 Task: Create a due date automation trigger when advanced on, 2 hours before a card is due add basic with the yellow label.
Action: Mouse moved to (1371, 109)
Screenshot: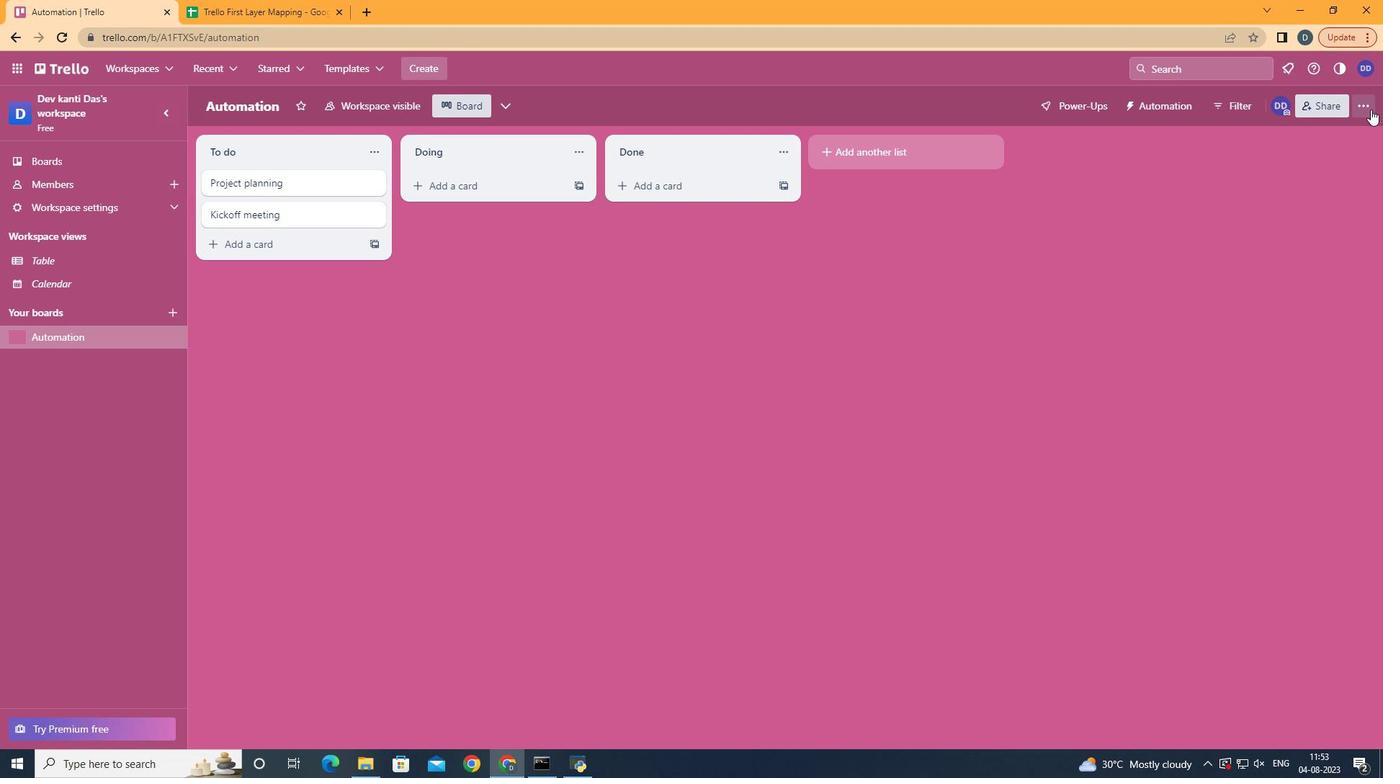 
Action: Mouse pressed left at (1371, 109)
Screenshot: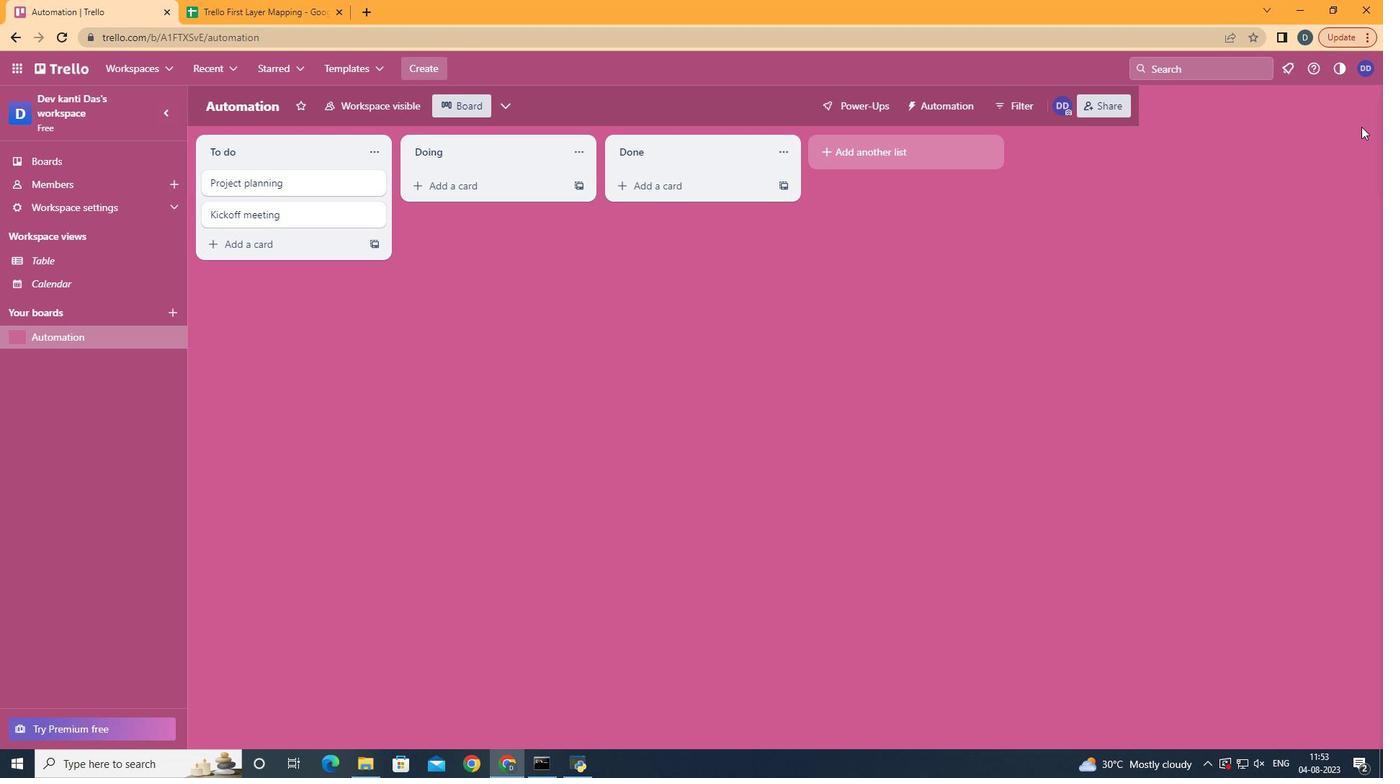 
Action: Mouse moved to (1282, 309)
Screenshot: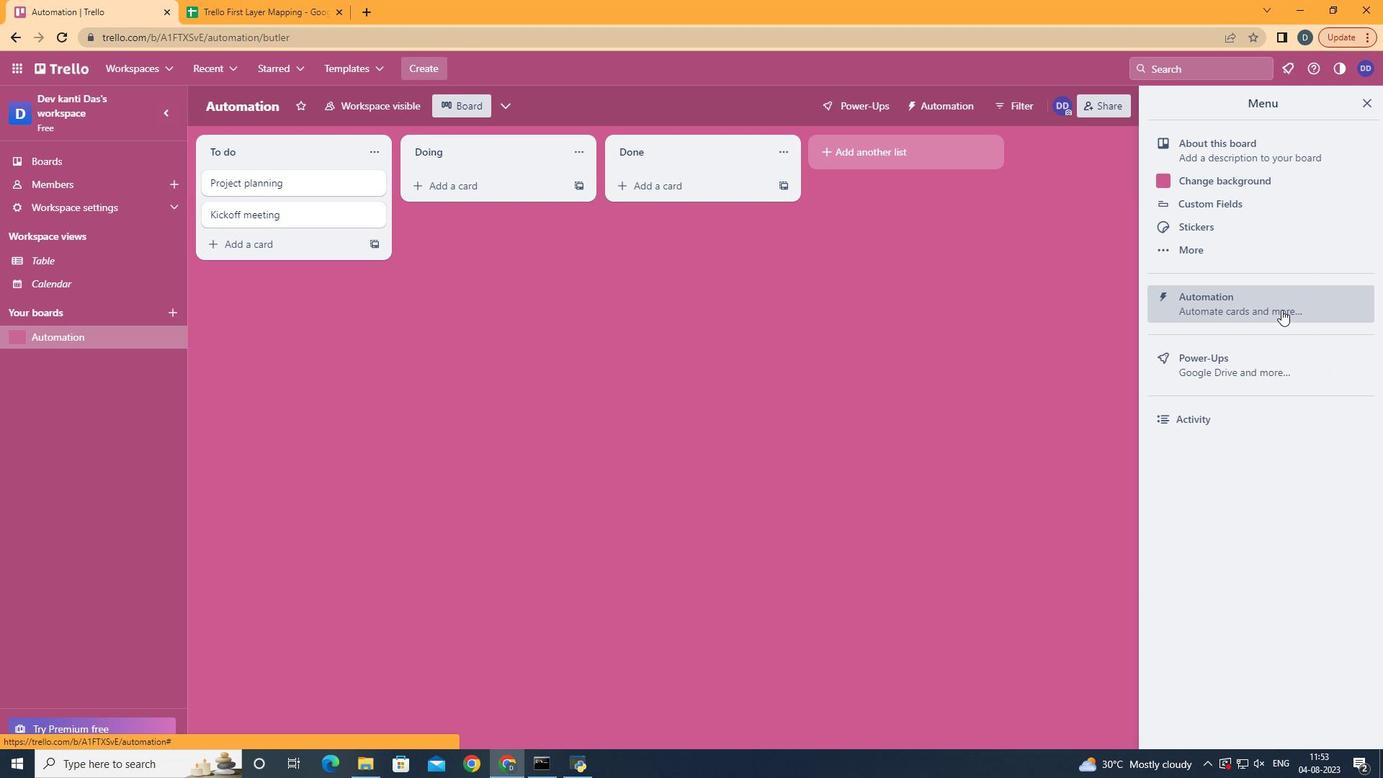 
Action: Mouse pressed left at (1282, 309)
Screenshot: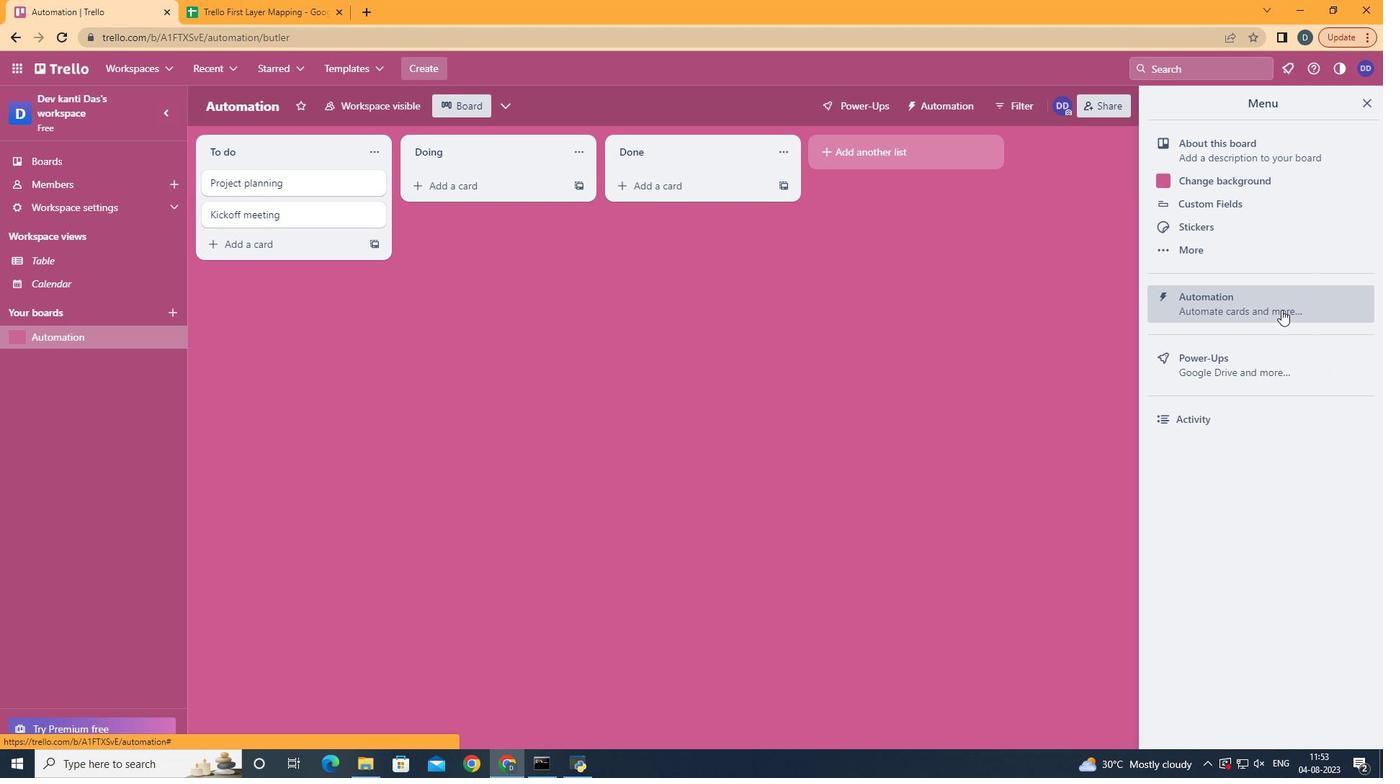 
Action: Mouse moved to (293, 292)
Screenshot: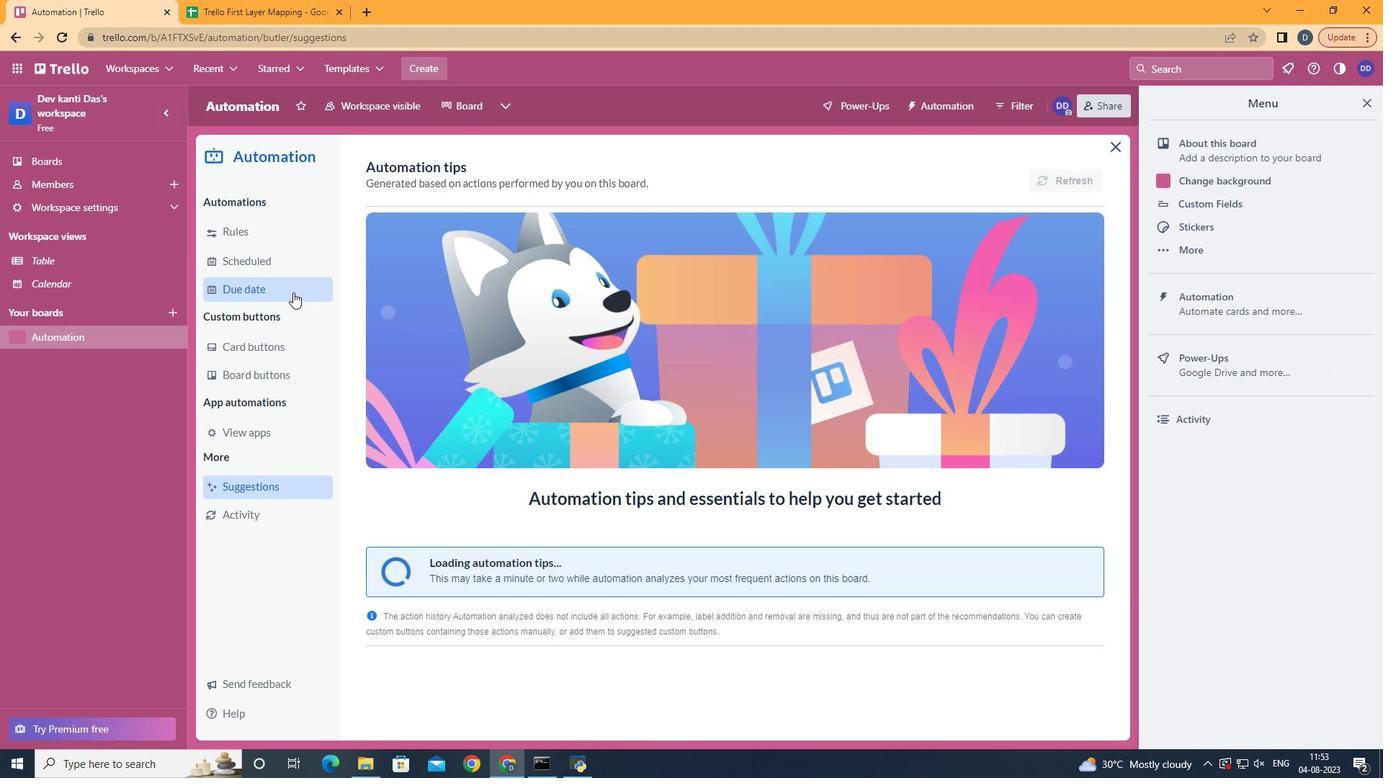 
Action: Mouse pressed left at (293, 292)
Screenshot: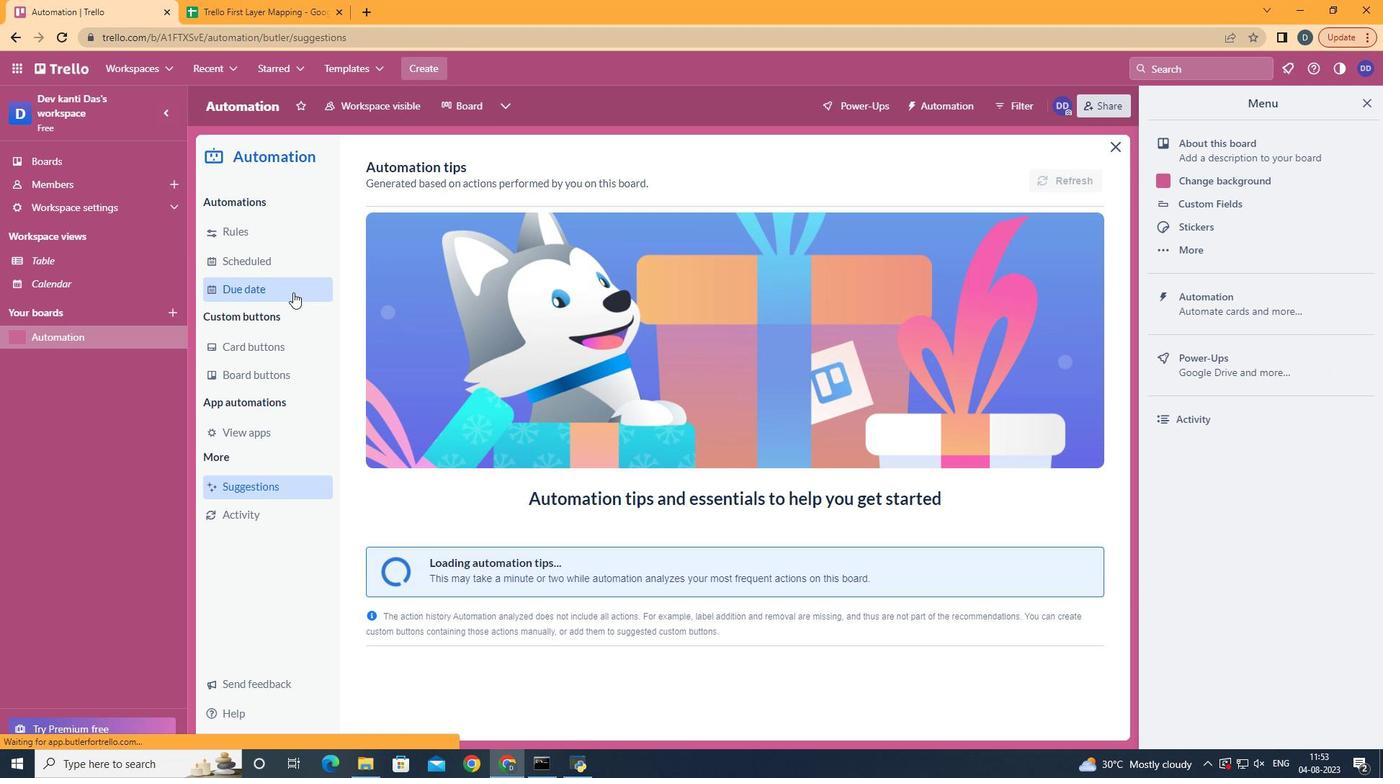 
Action: Mouse moved to (1010, 169)
Screenshot: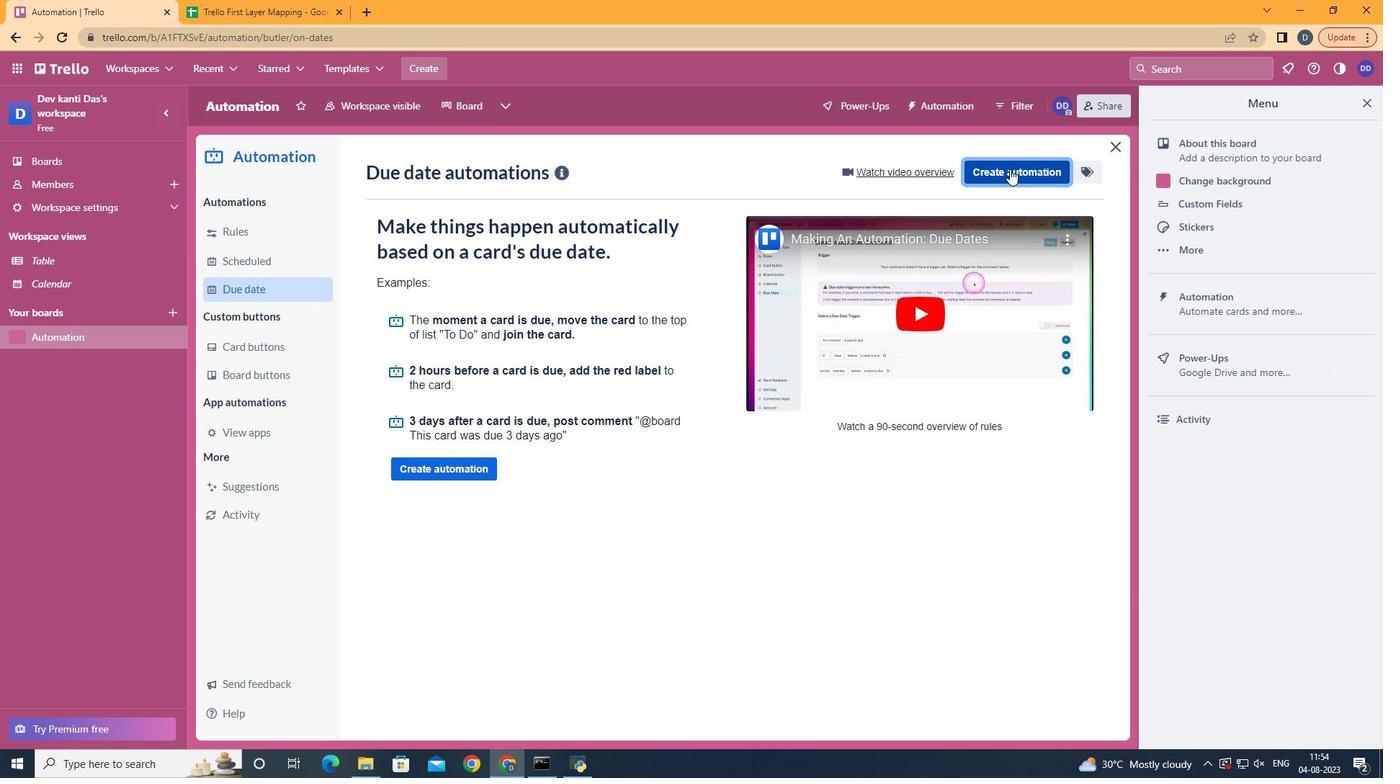 
Action: Mouse pressed left at (1010, 169)
Screenshot: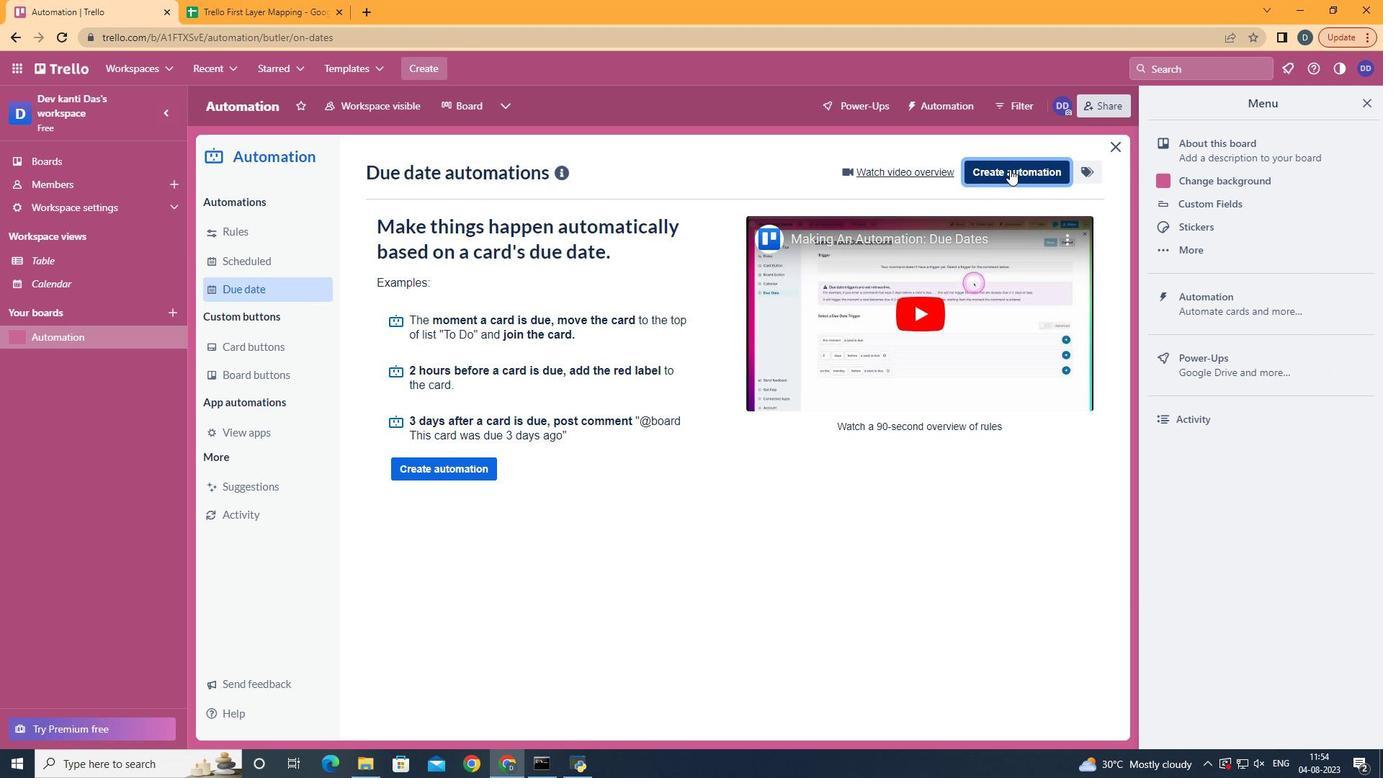 
Action: Mouse moved to (725, 314)
Screenshot: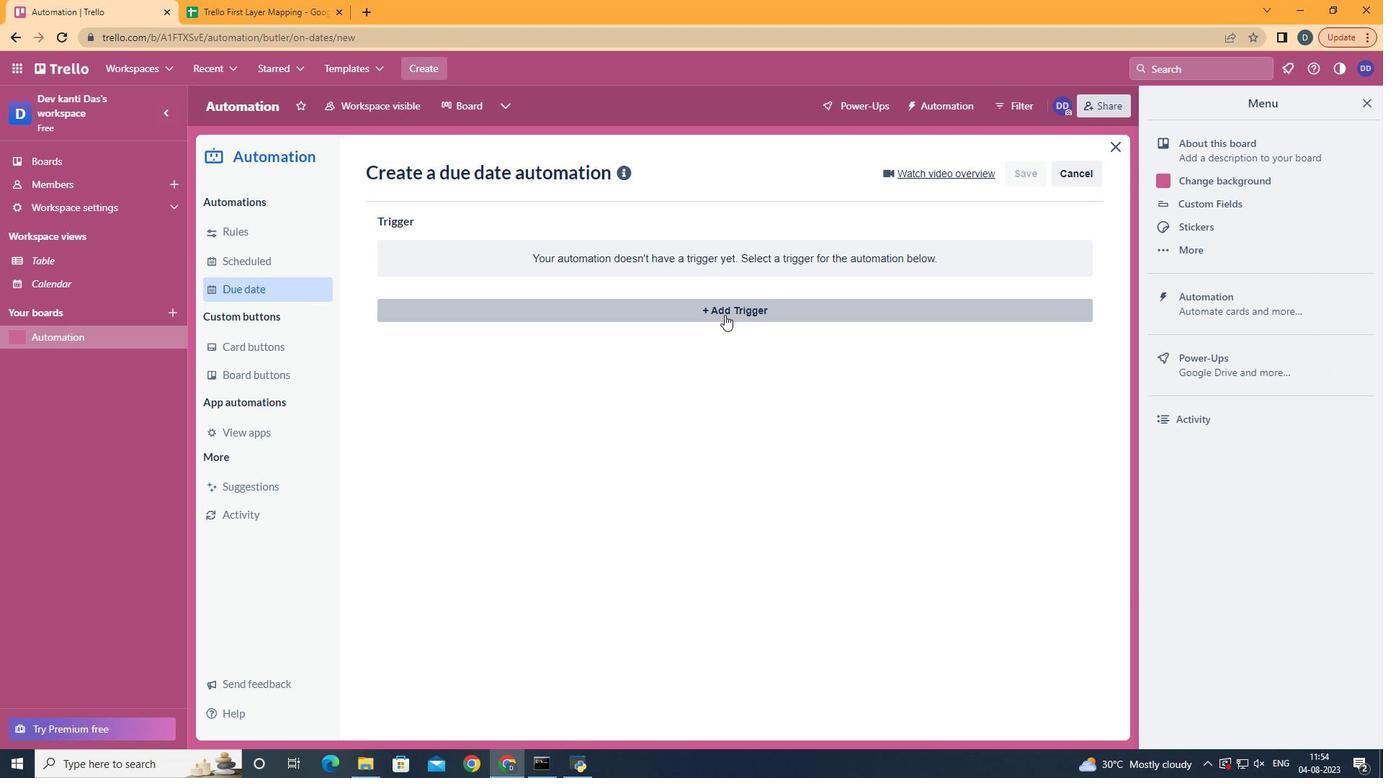 
Action: Mouse pressed left at (725, 314)
Screenshot: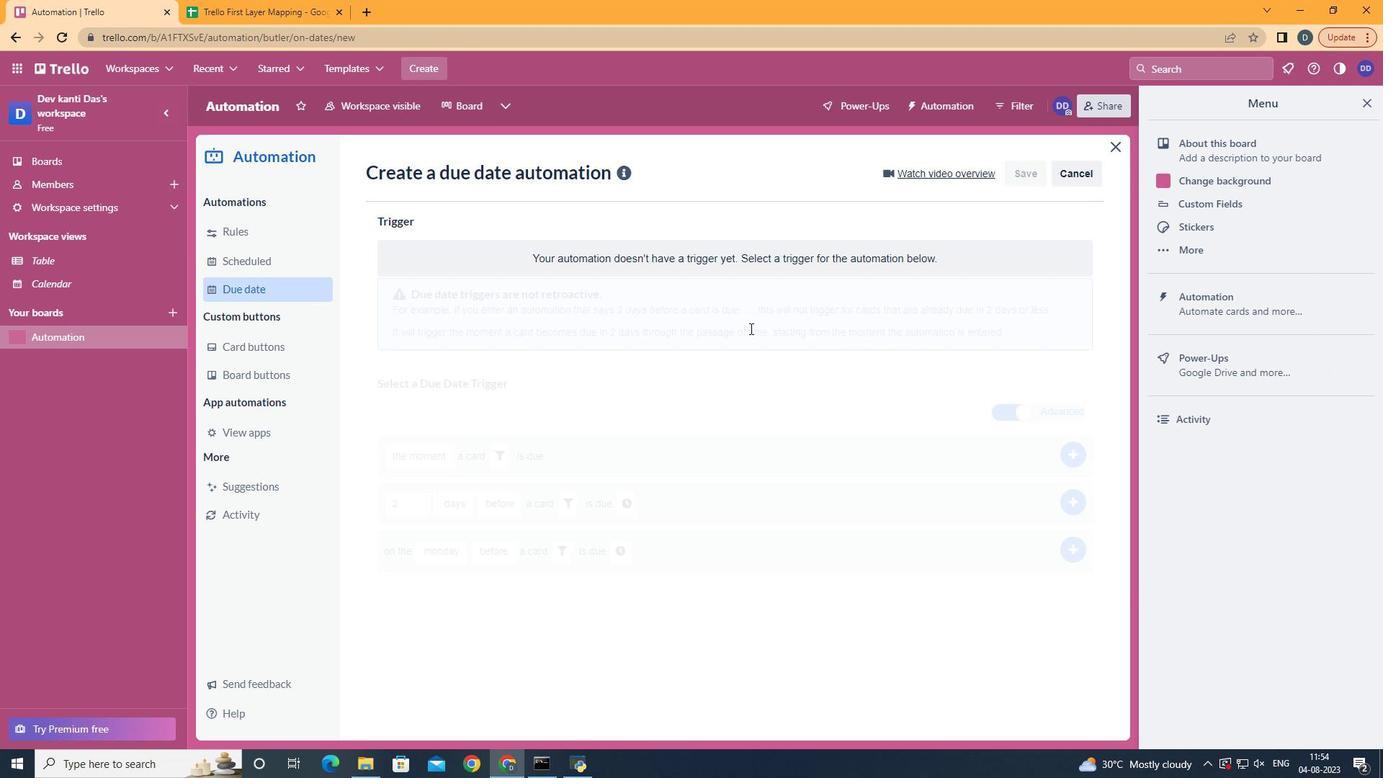 
Action: Mouse moved to (453, 614)
Screenshot: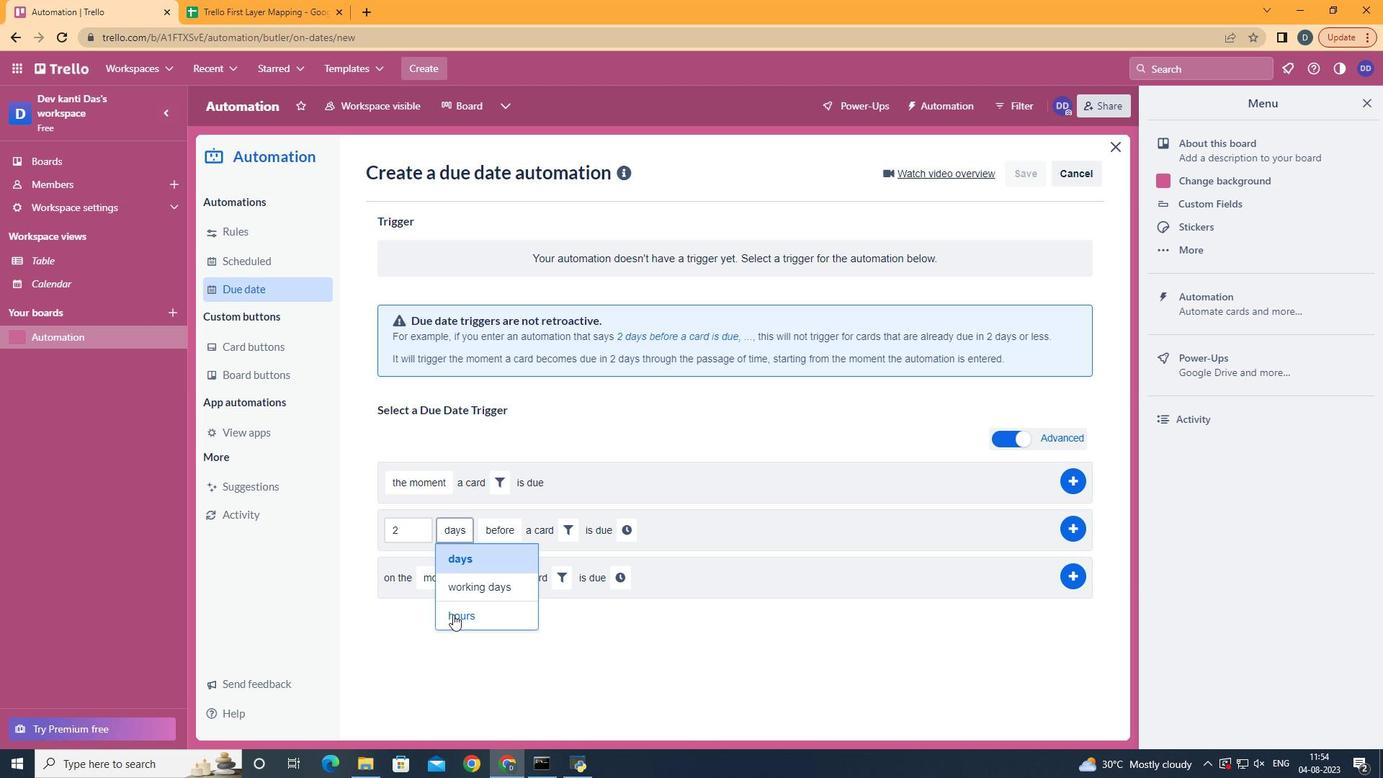 
Action: Mouse pressed left at (453, 614)
Screenshot: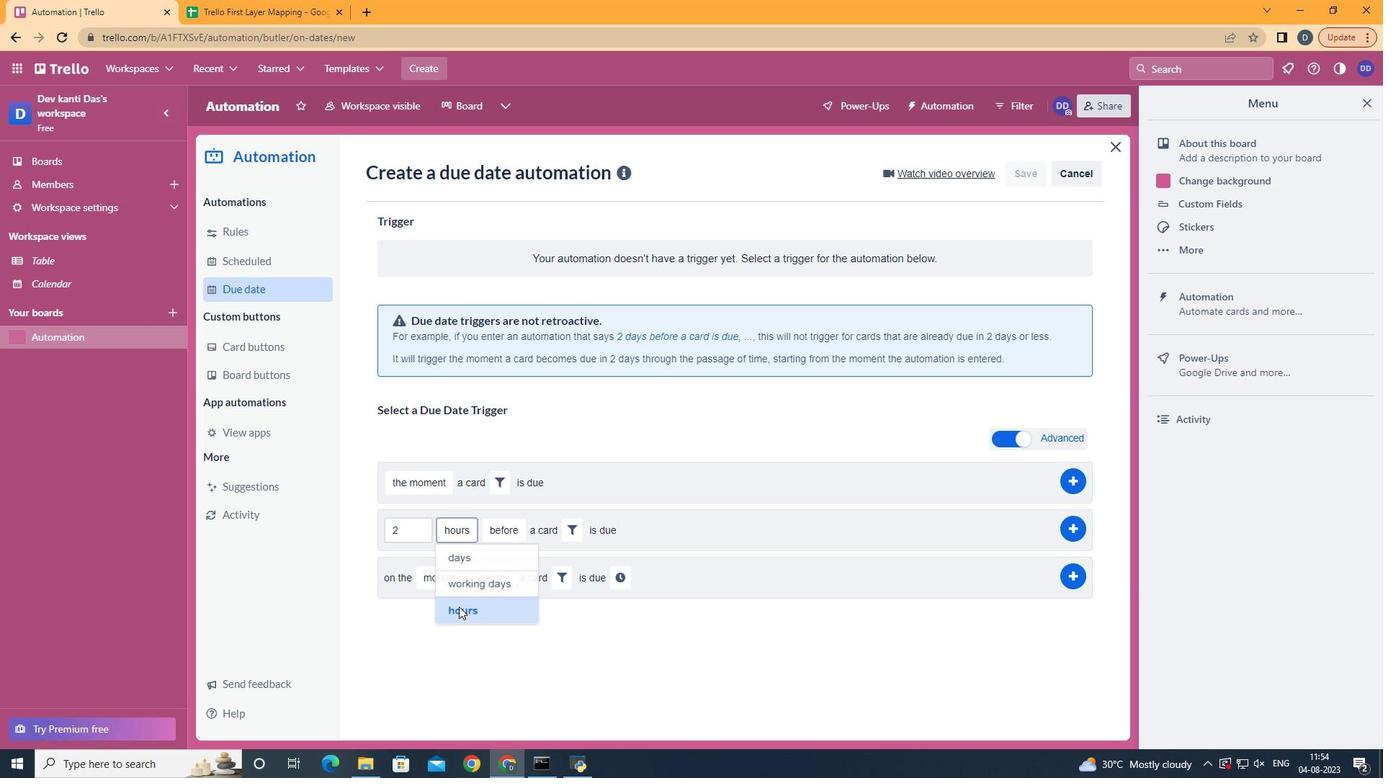 
Action: Mouse moved to (513, 547)
Screenshot: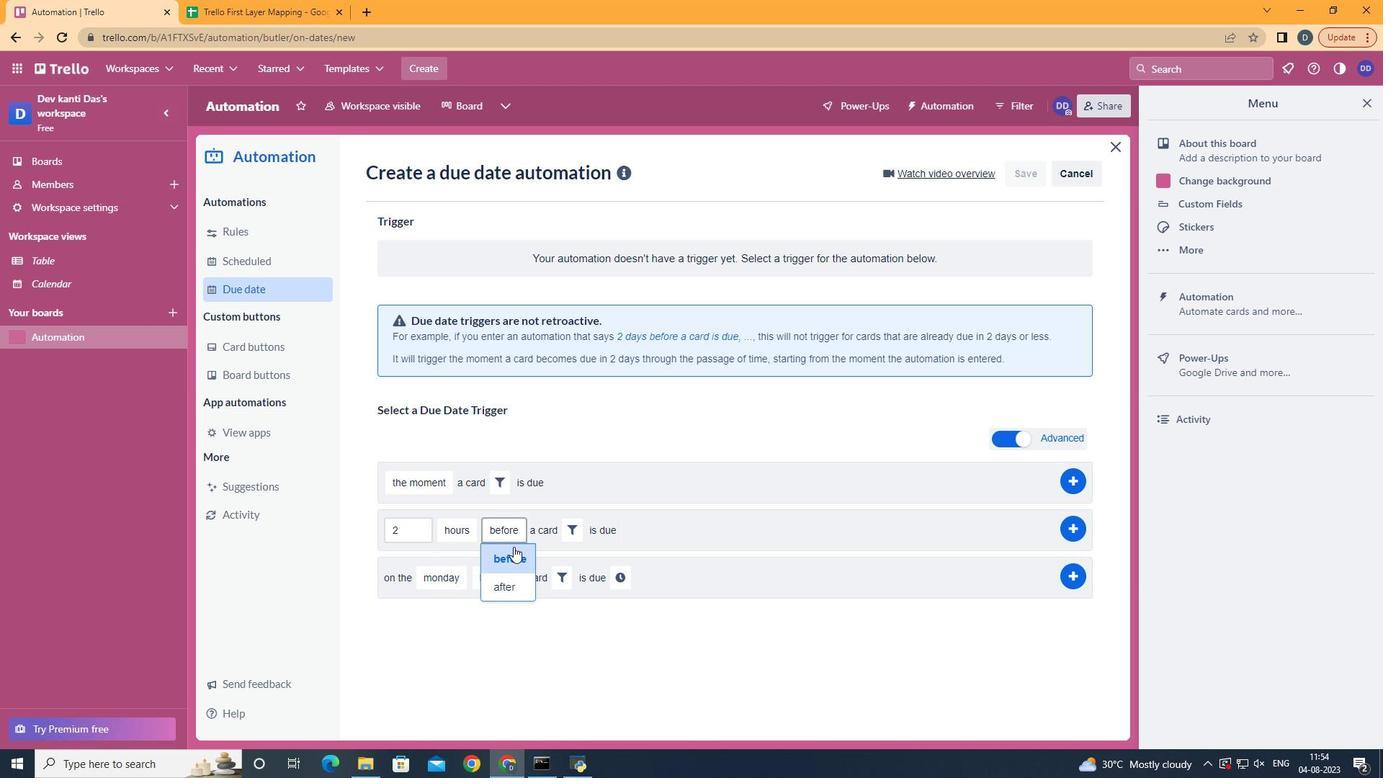 
Action: Mouse pressed left at (513, 547)
Screenshot: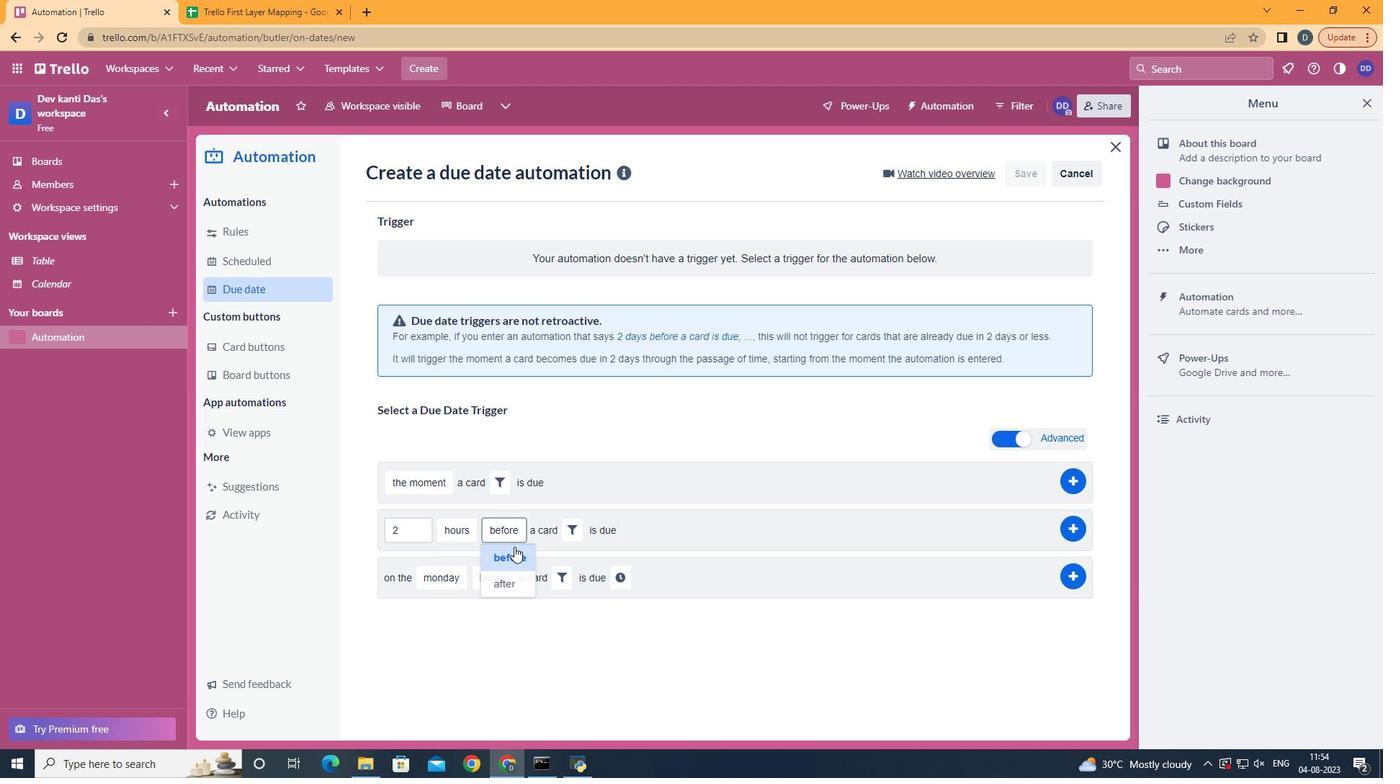 
Action: Mouse moved to (572, 523)
Screenshot: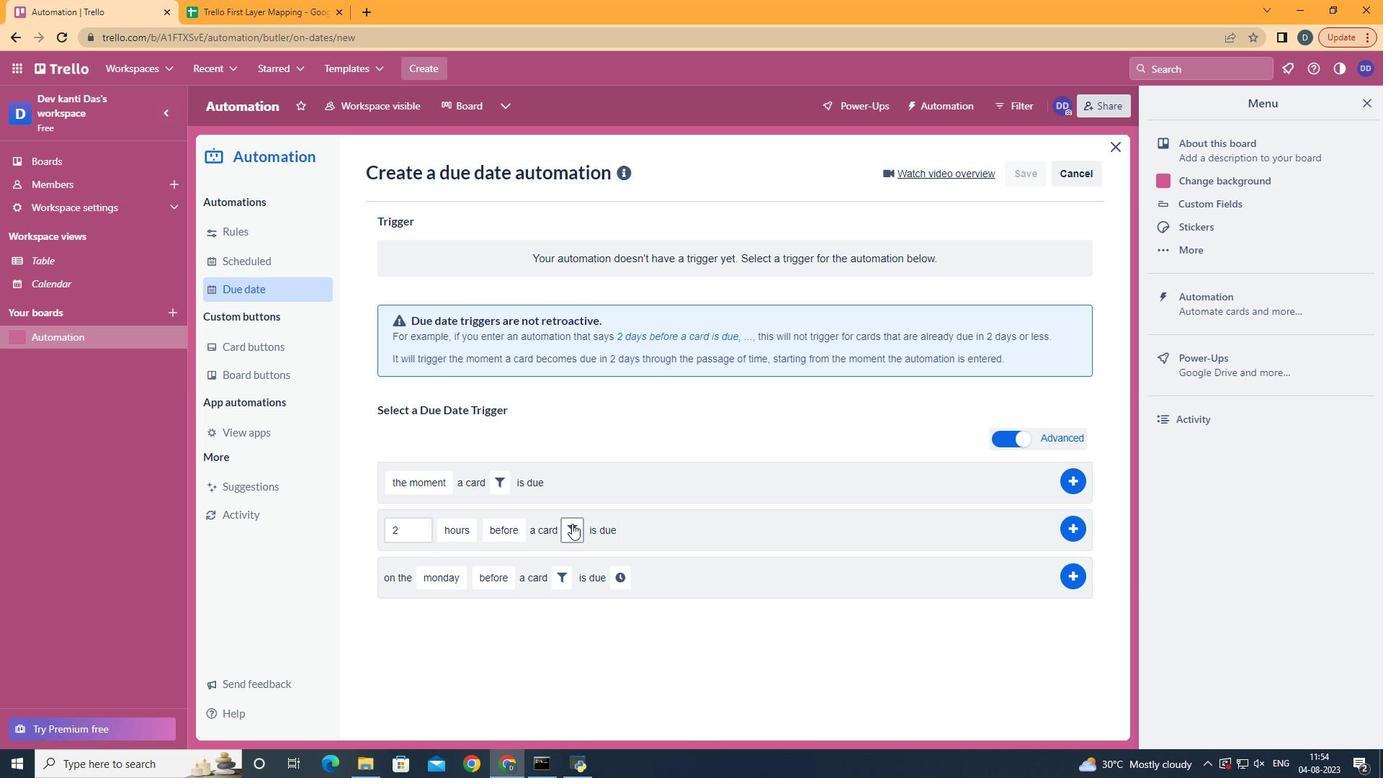 
Action: Mouse pressed left at (572, 523)
Screenshot: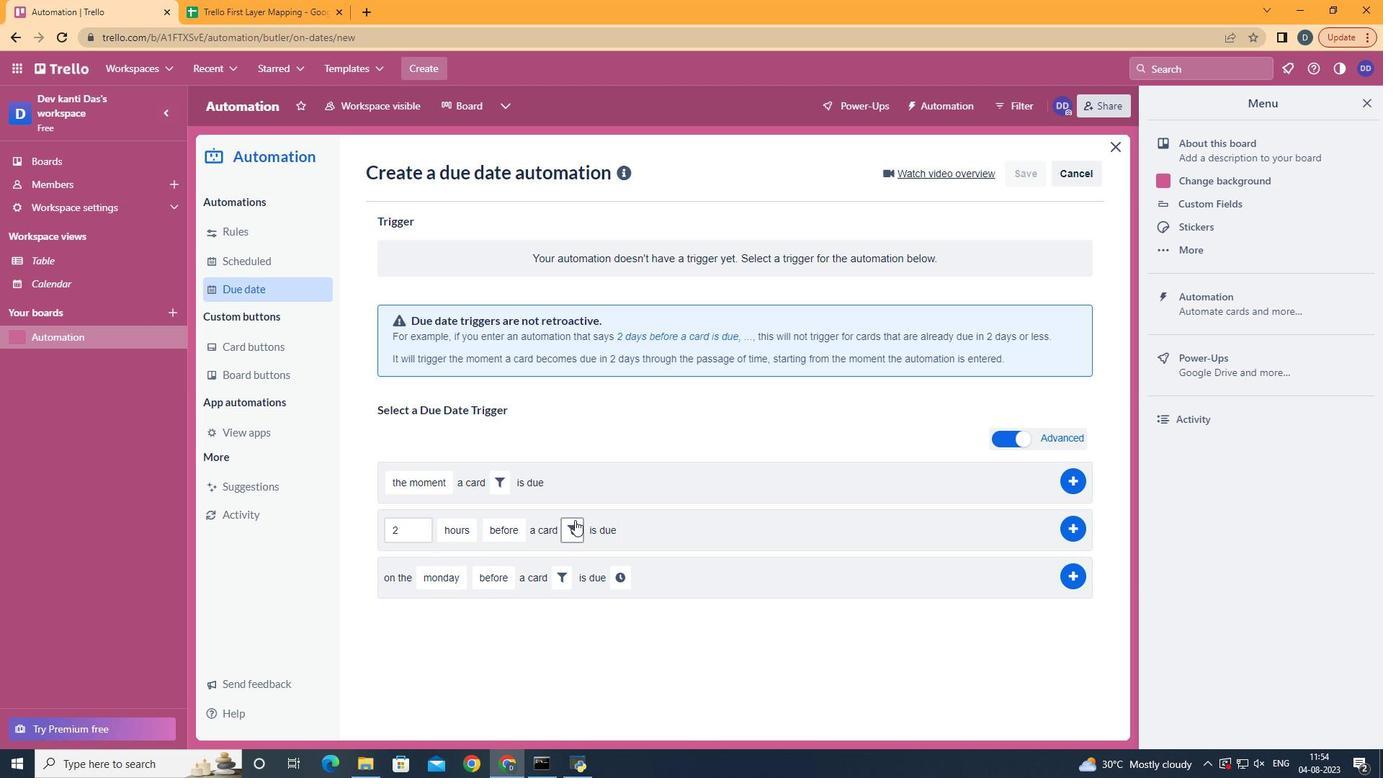 
Action: Mouse moved to (588, 571)
Screenshot: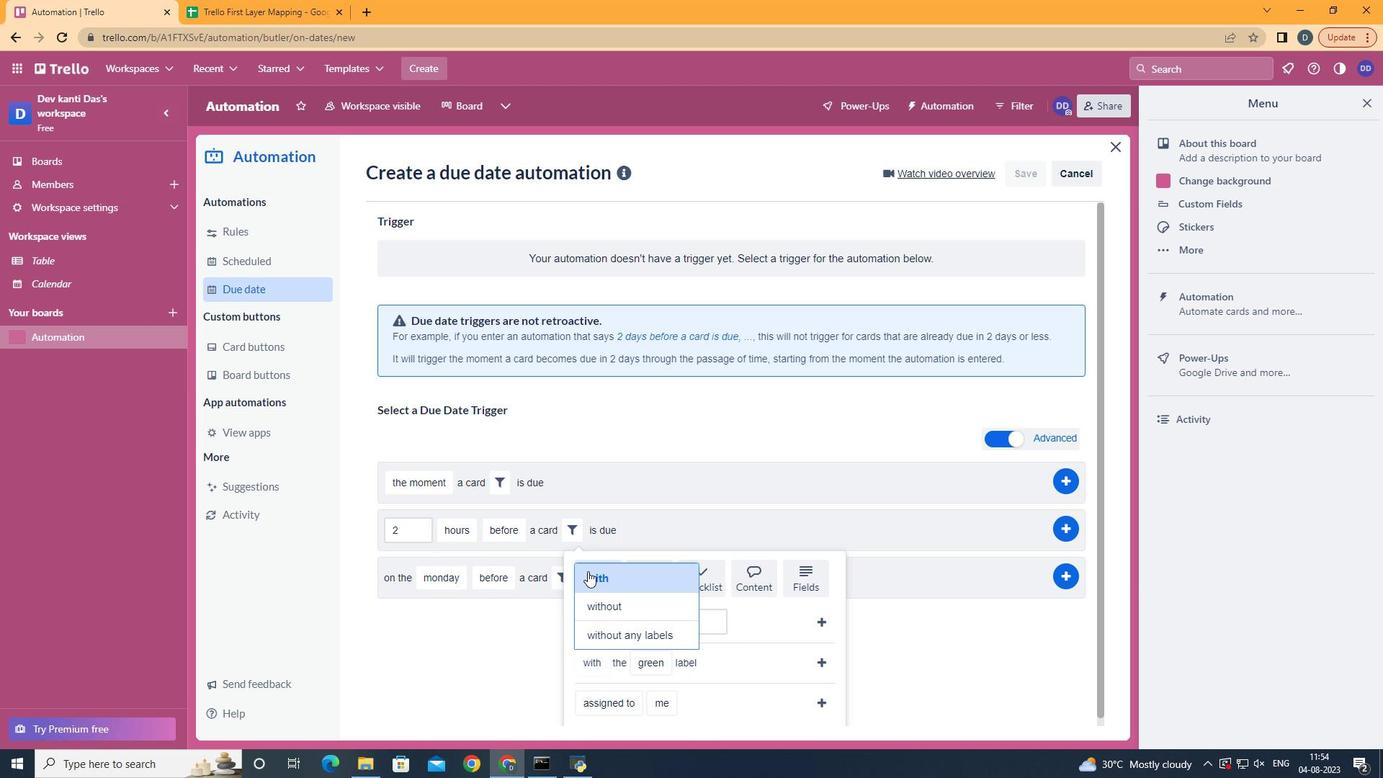 
Action: Mouse pressed left at (588, 571)
Screenshot: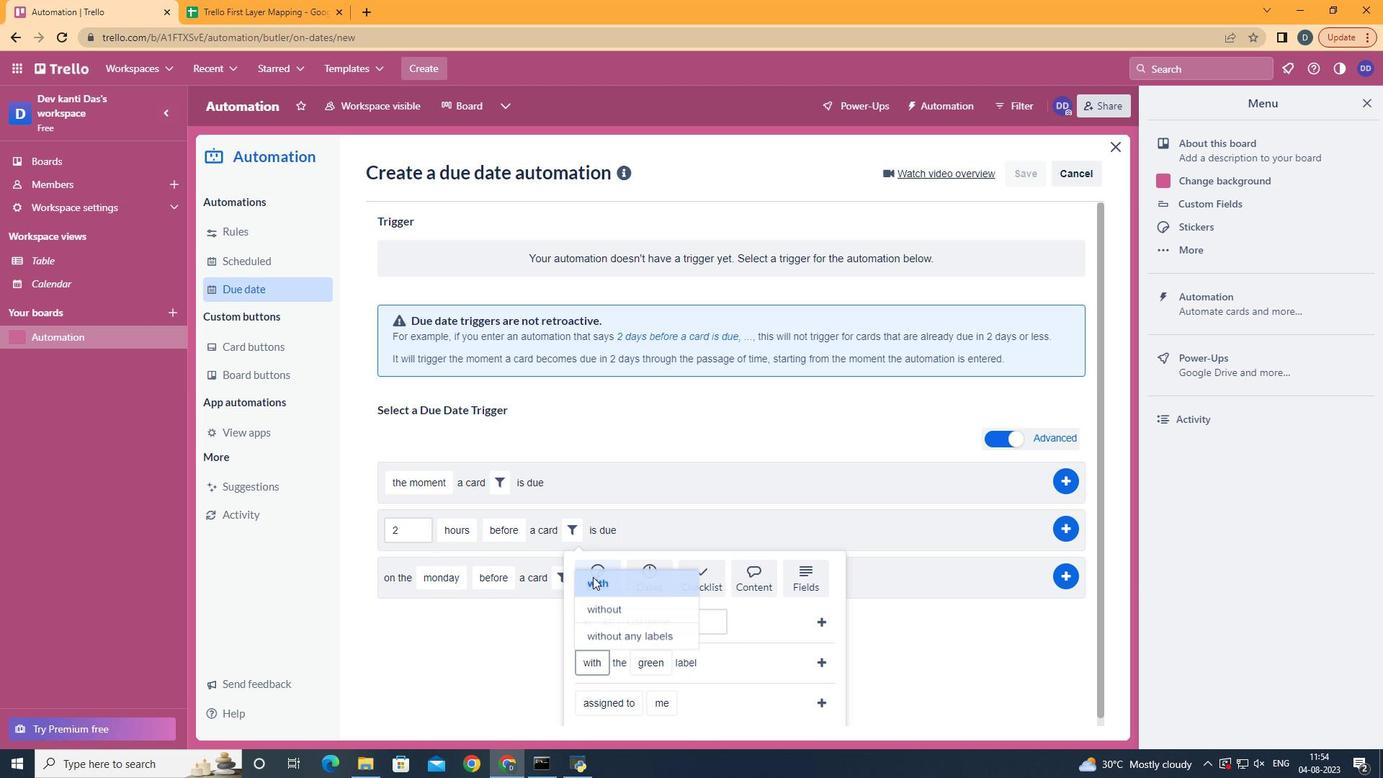 
Action: Mouse moved to (652, 519)
Screenshot: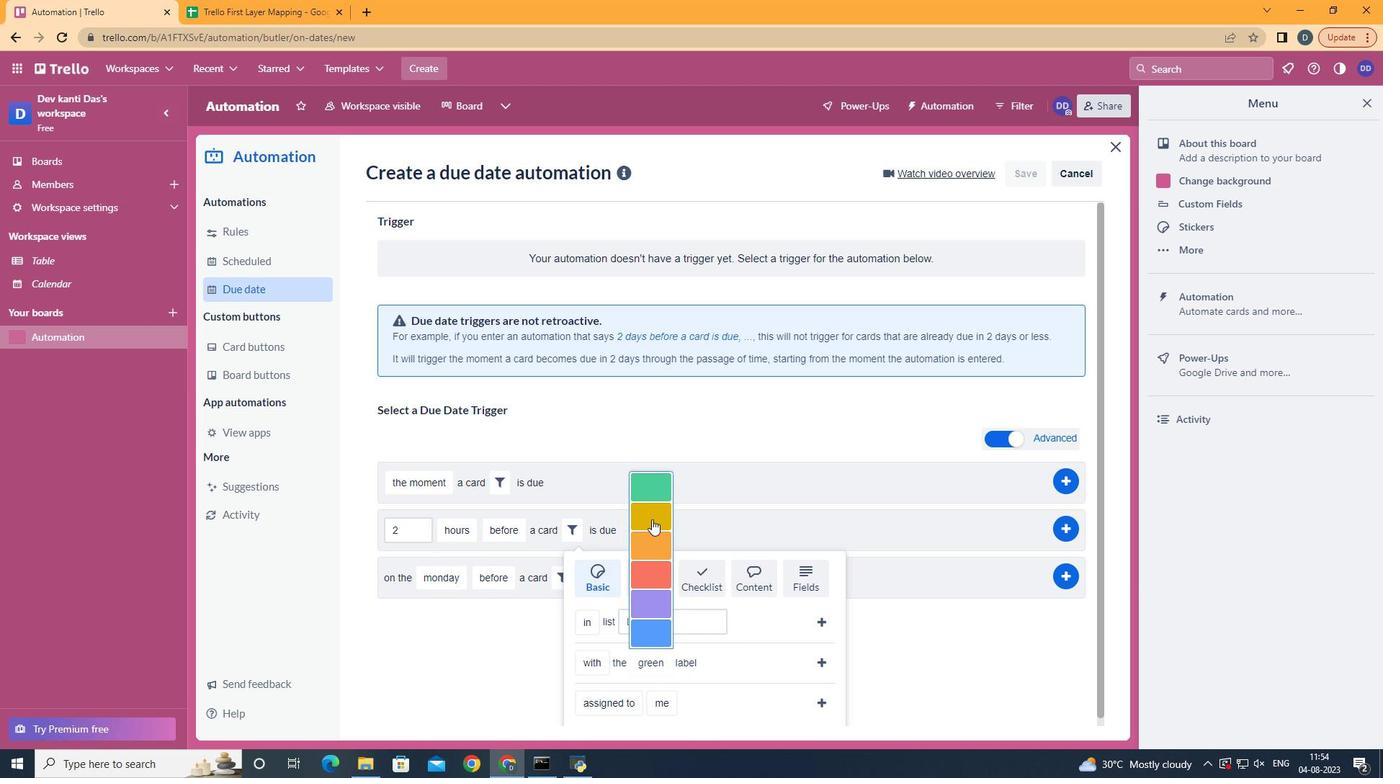 
Action: Mouse pressed left at (652, 519)
Screenshot: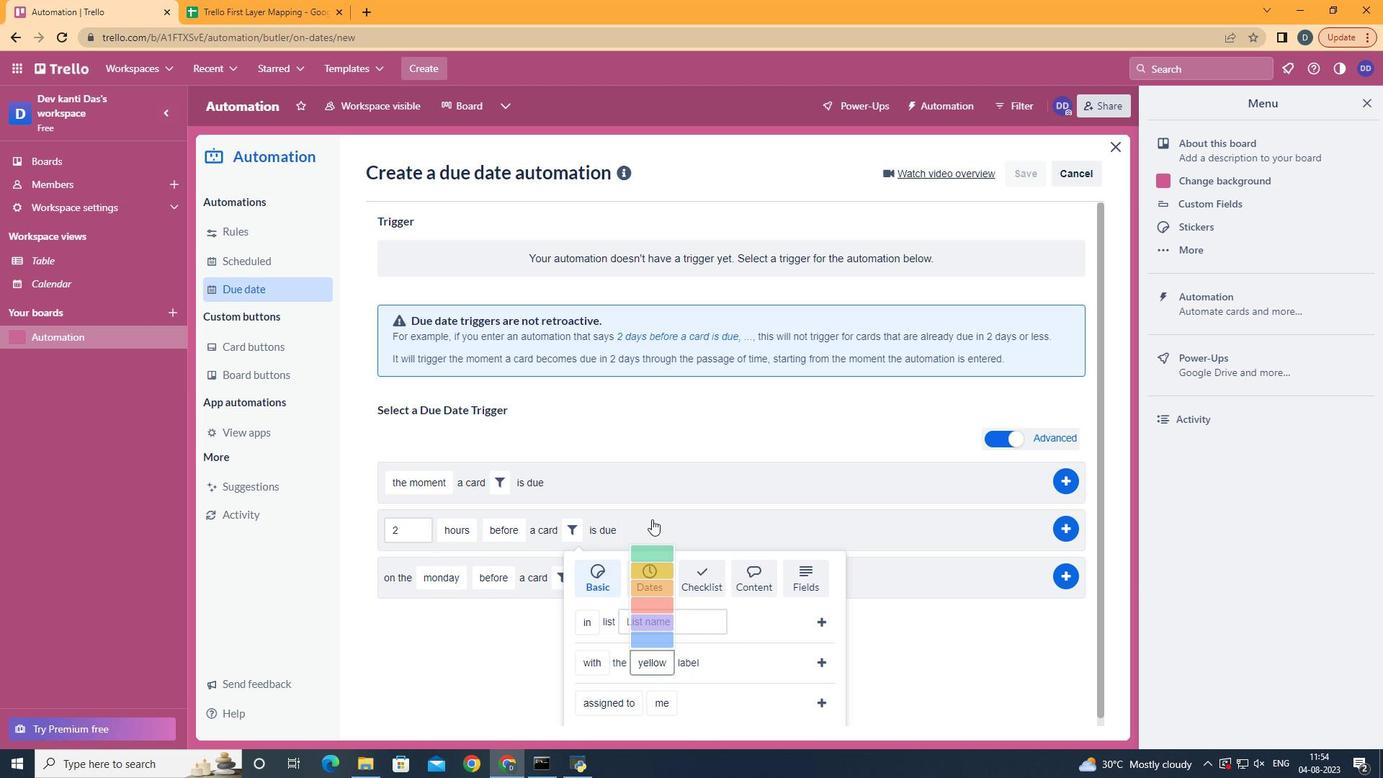 
Action: Mouse moved to (813, 668)
Screenshot: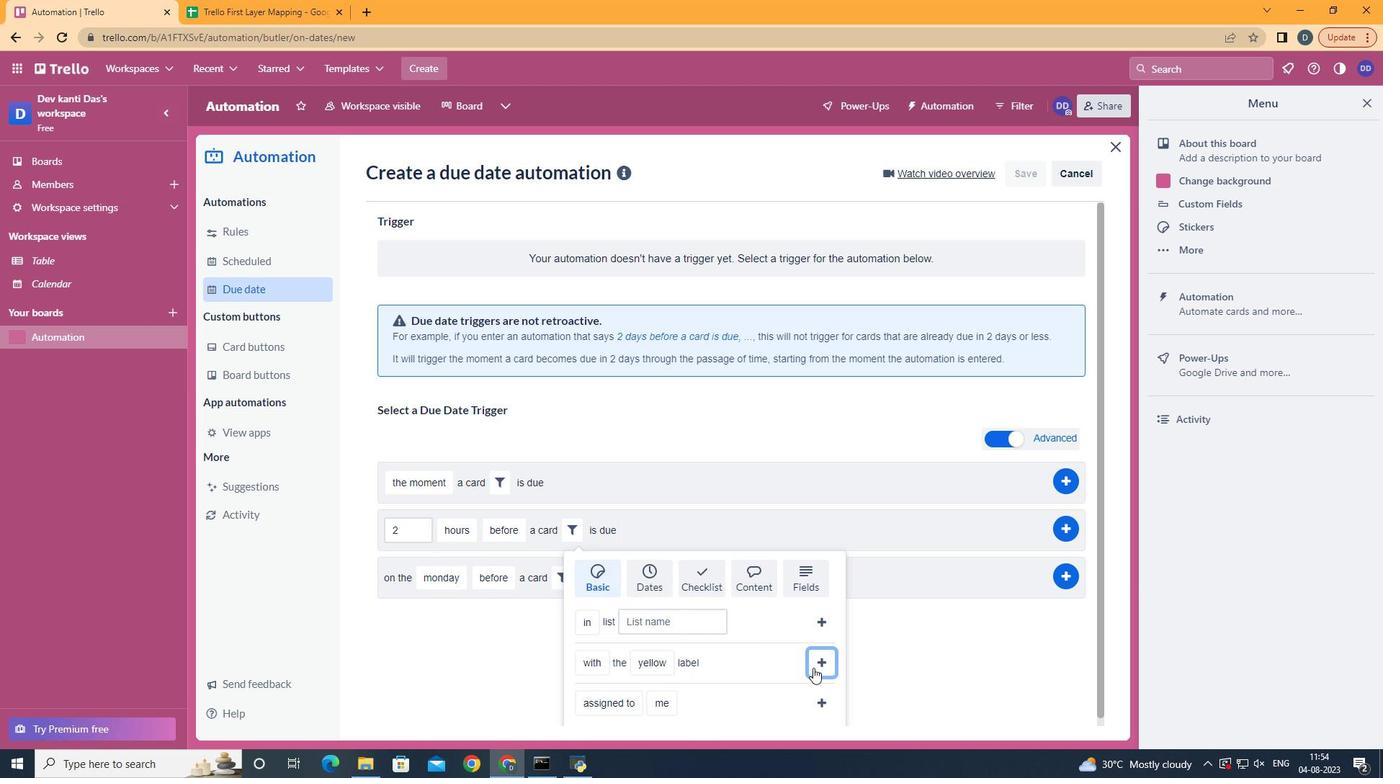 
Action: Mouse pressed left at (813, 668)
Screenshot: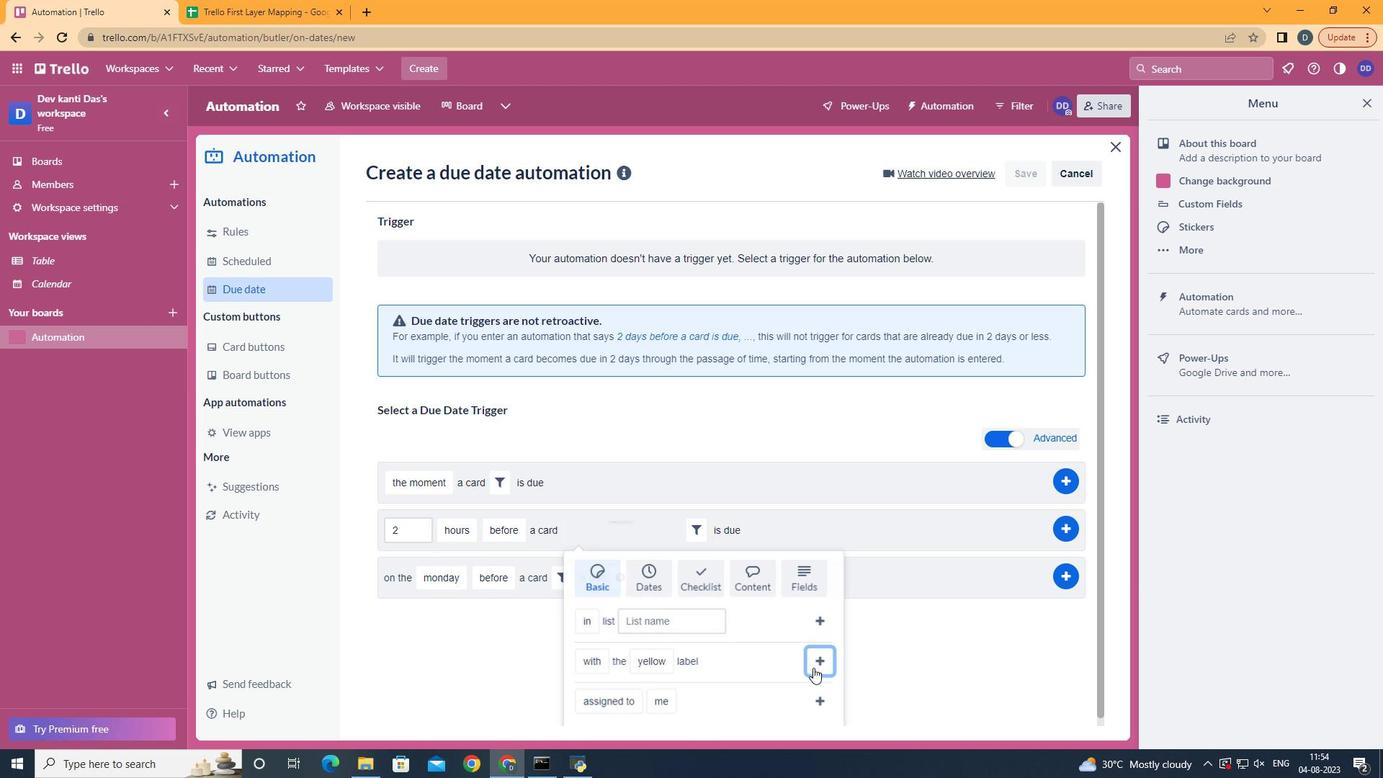 
Action: Mouse moved to (1077, 538)
Screenshot: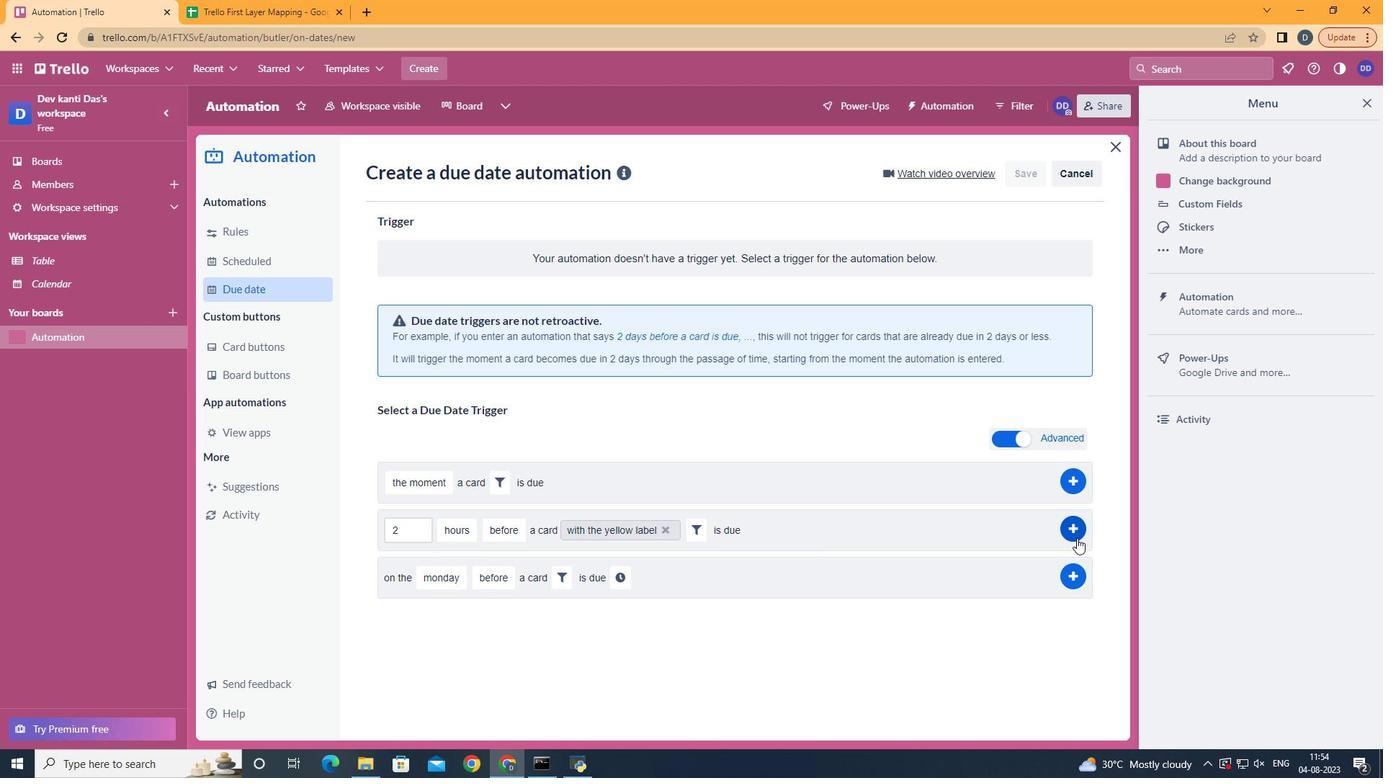 
Action: Mouse pressed left at (1077, 538)
Screenshot: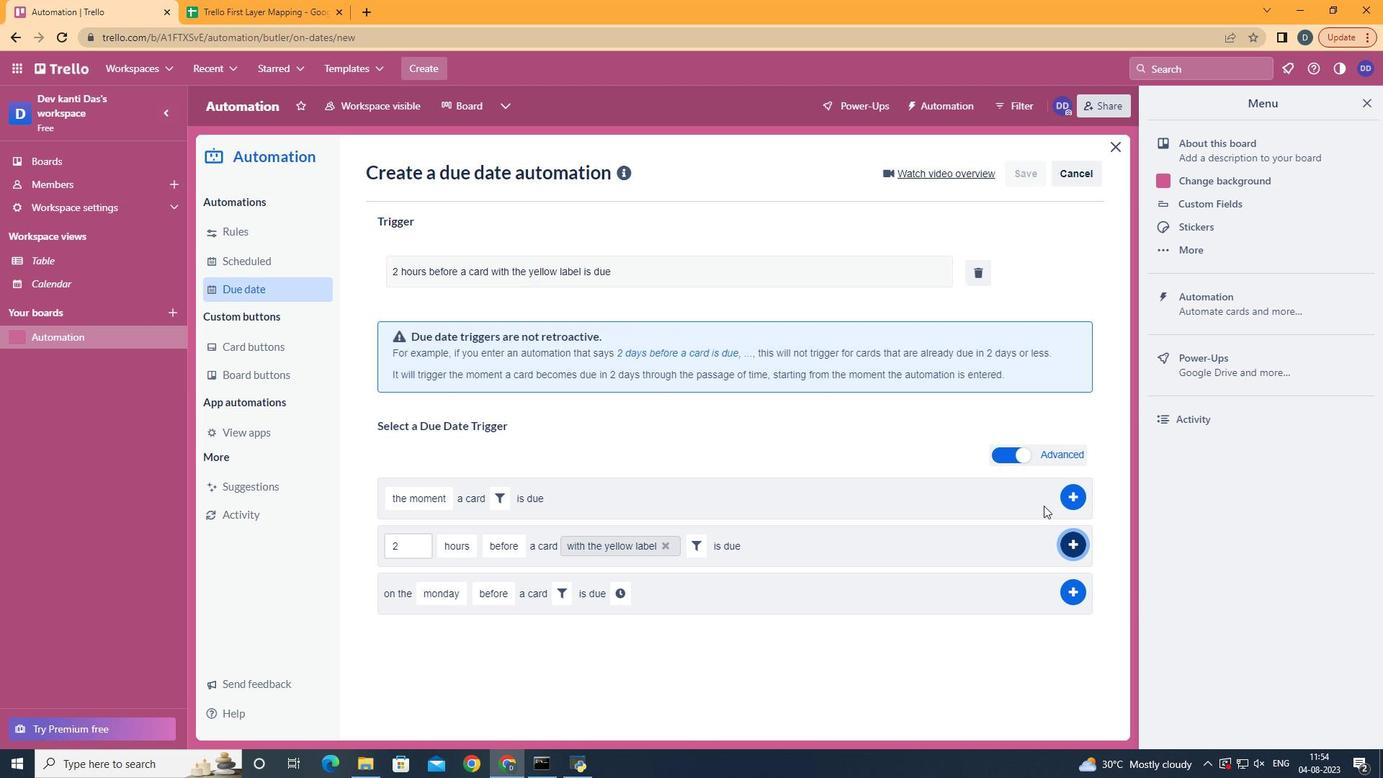 
Action: Mouse moved to (554, 265)
Screenshot: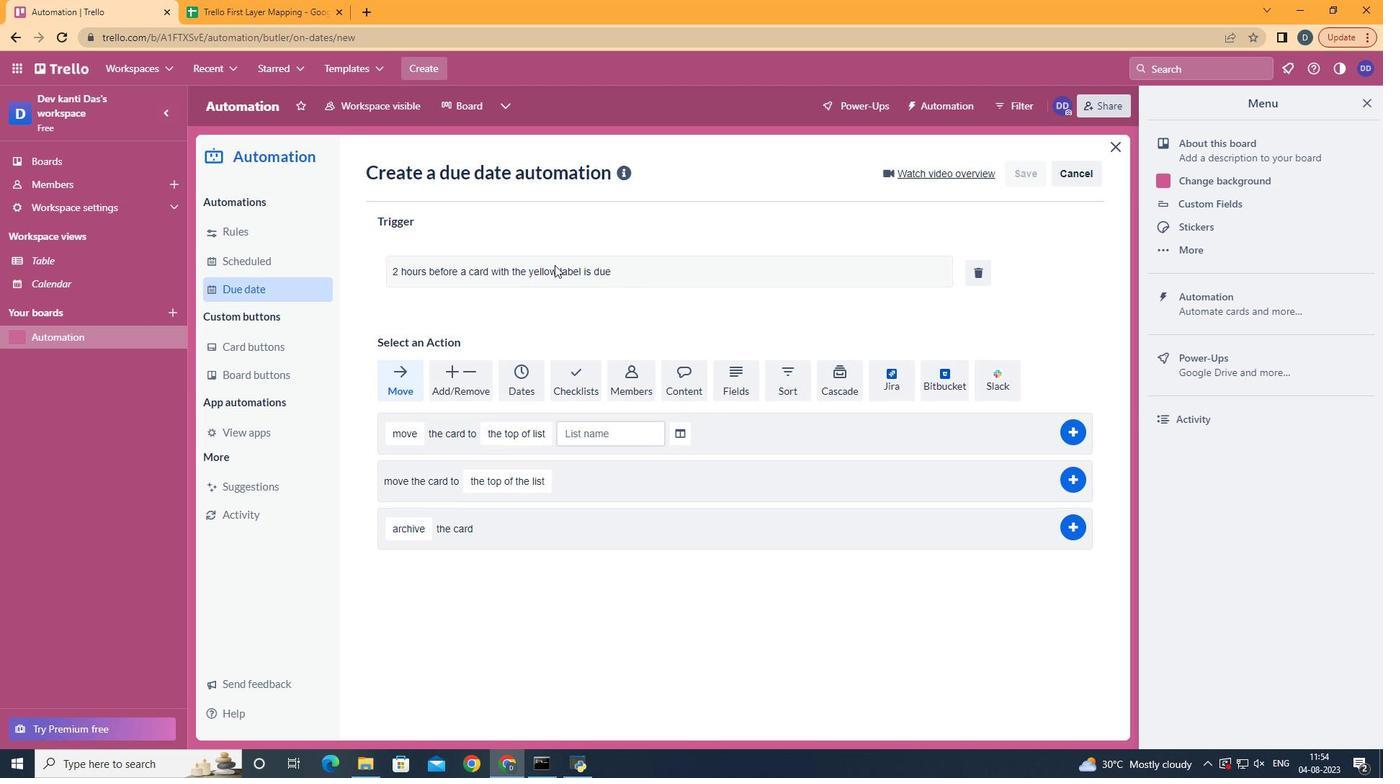 
